 Task: Find the repository "javascript" with the type "Private".
Action: Mouse moved to (1264, 98)
Screenshot: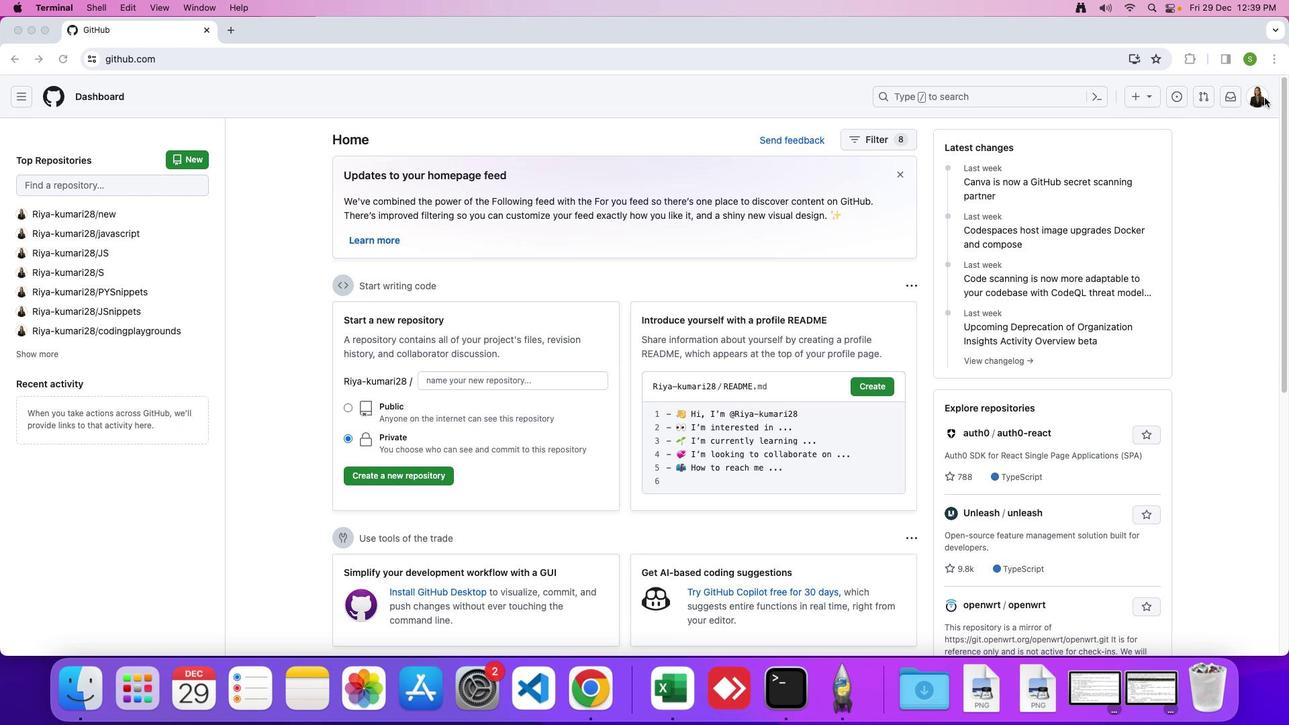 
Action: Mouse pressed left at (1264, 98)
Screenshot: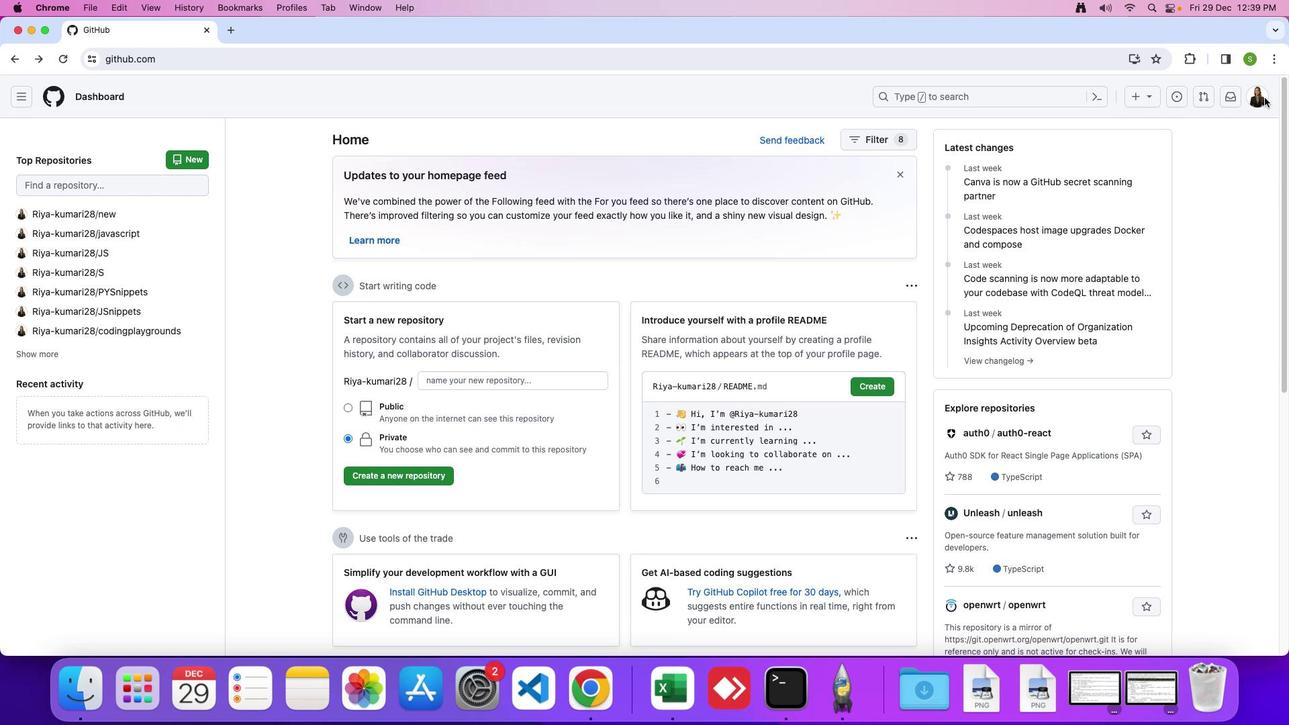 
Action: Mouse pressed left at (1264, 98)
Screenshot: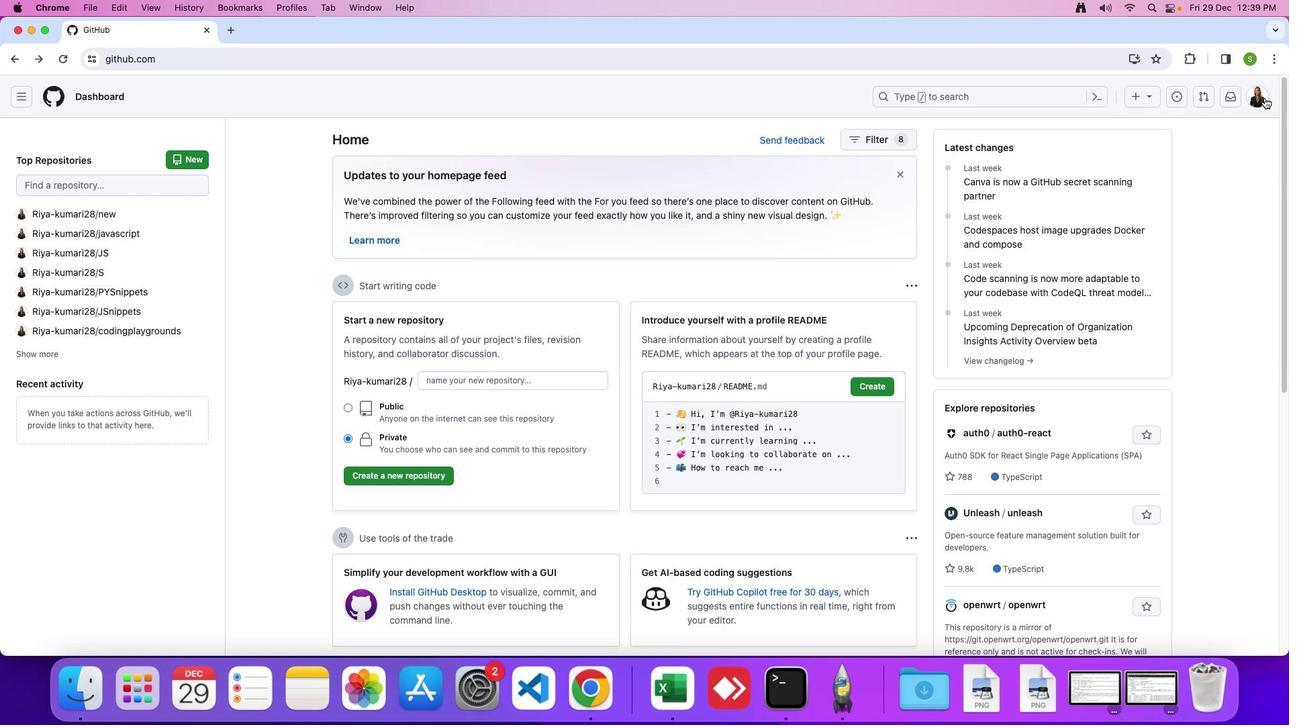 
Action: Mouse moved to (1164, 217)
Screenshot: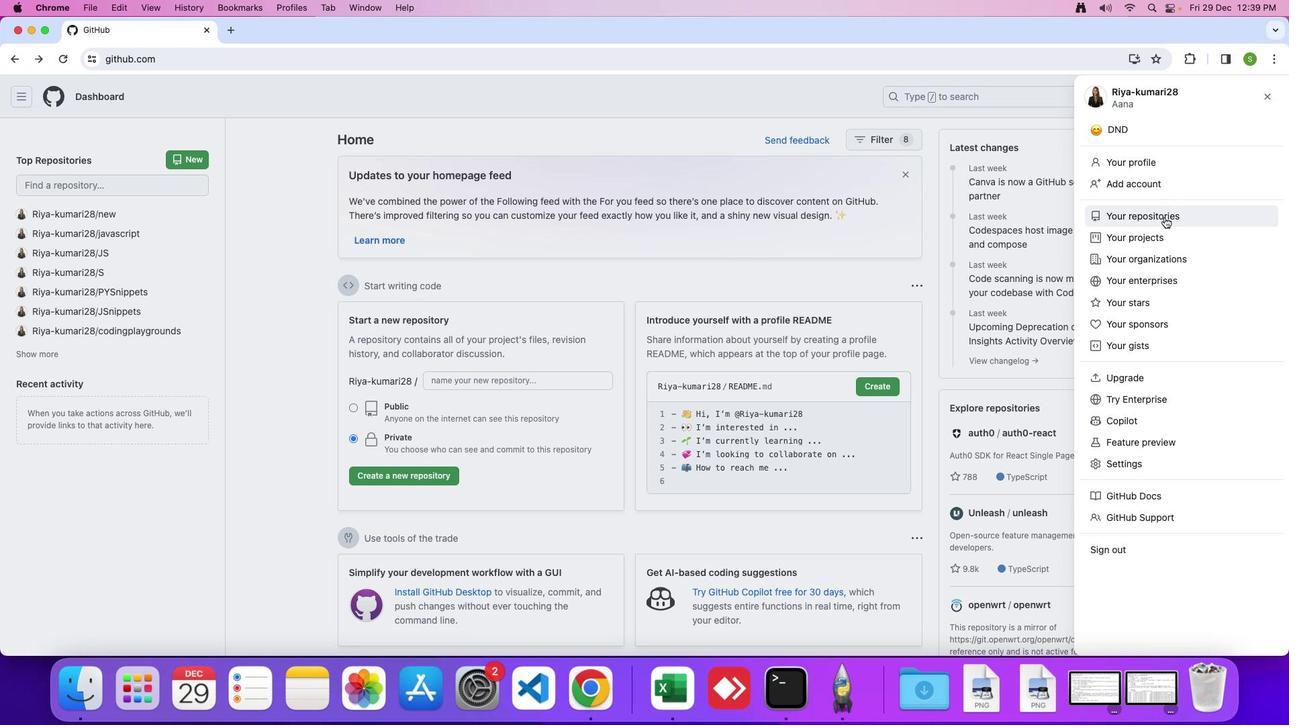 
Action: Mouse pressed left at (1164, 217)
Screenshot: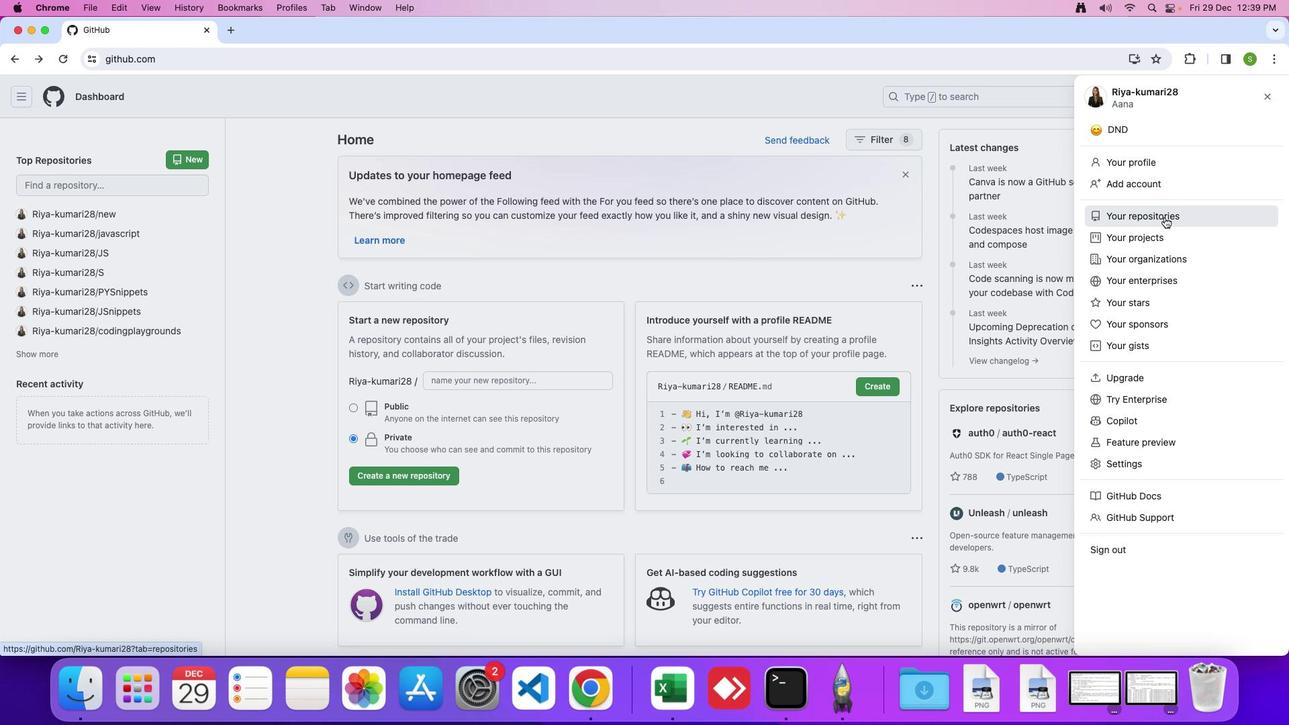 
Action: Mouse moved to (675, 174)
Screenshot: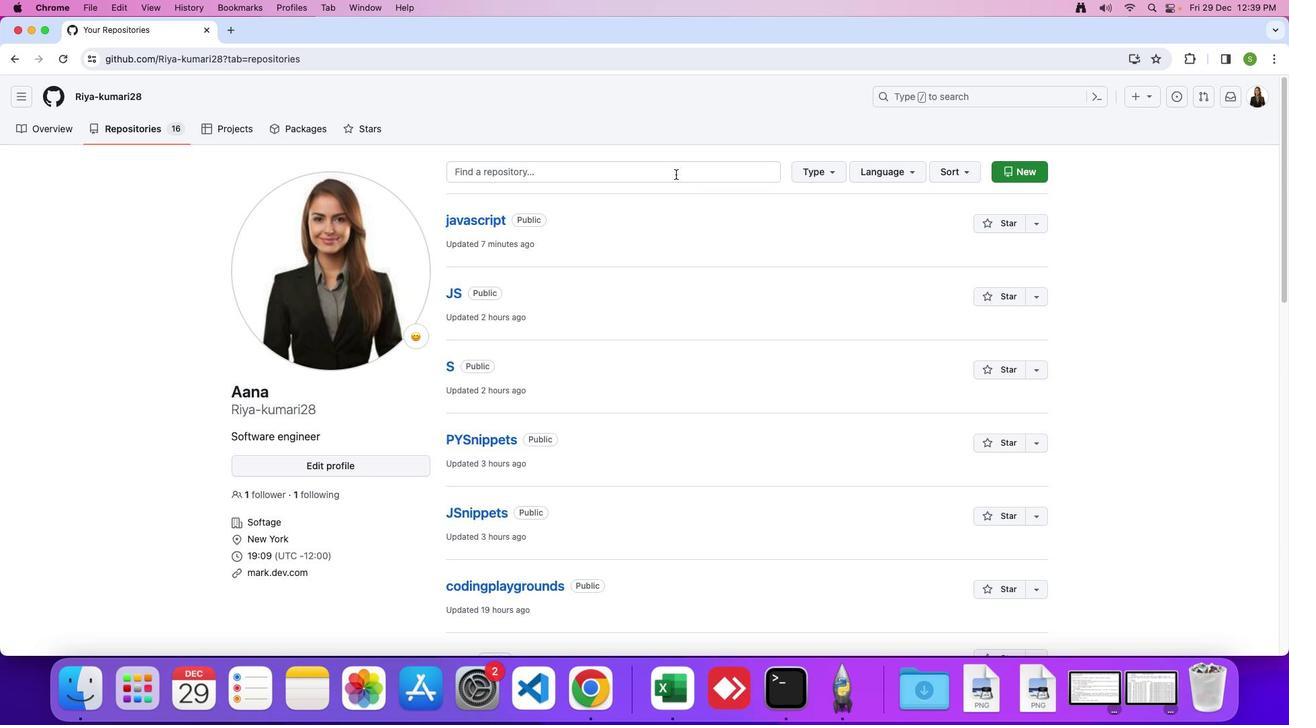
Action: Mouse pressed left at (675, 174)
Screenshot: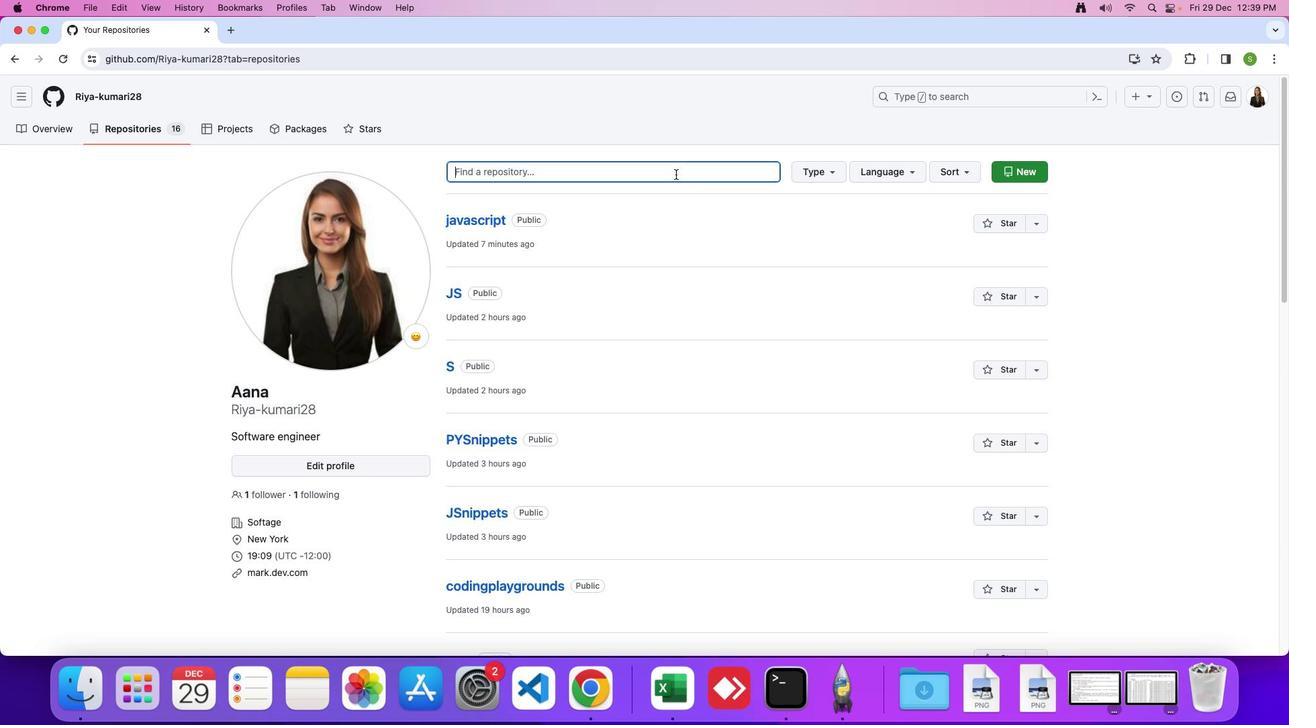 
Action: Key pressed Key.caps_lock'j''a''v''a''s''c''r''i''p''t'
Screenshot: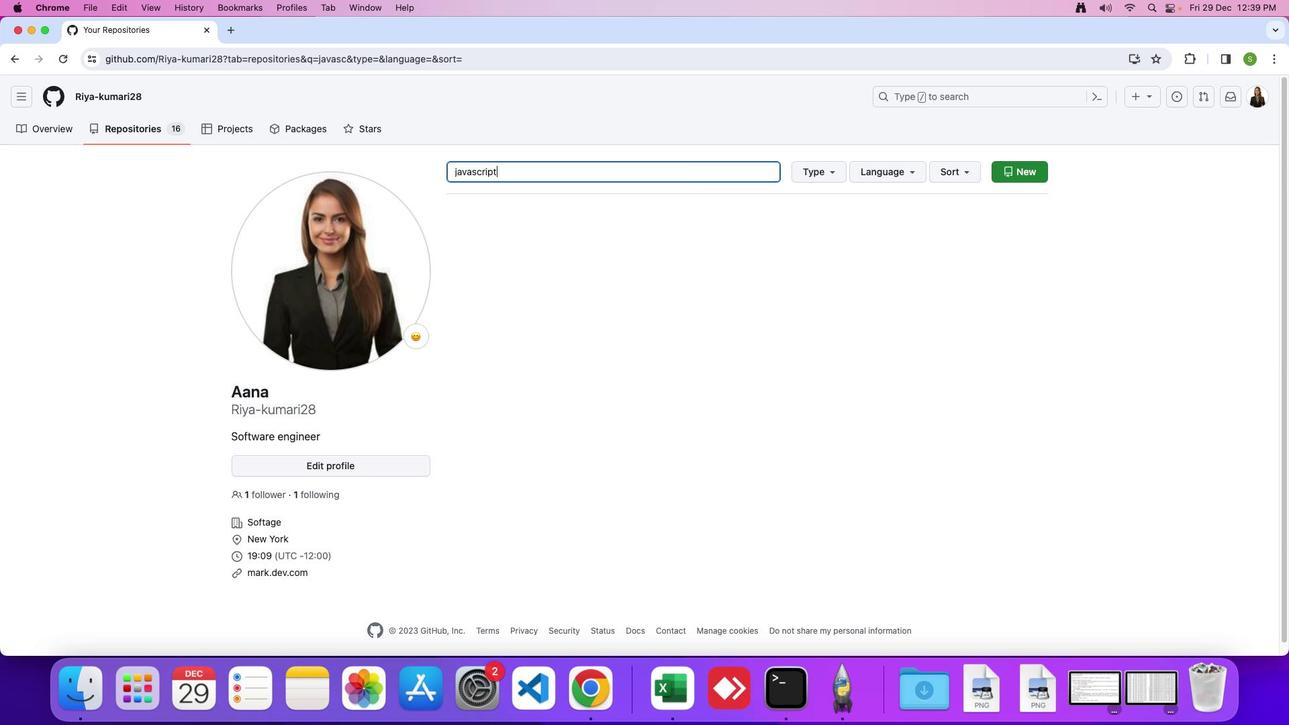 
Action: Mouse moved to (836, 171)
Screenshot: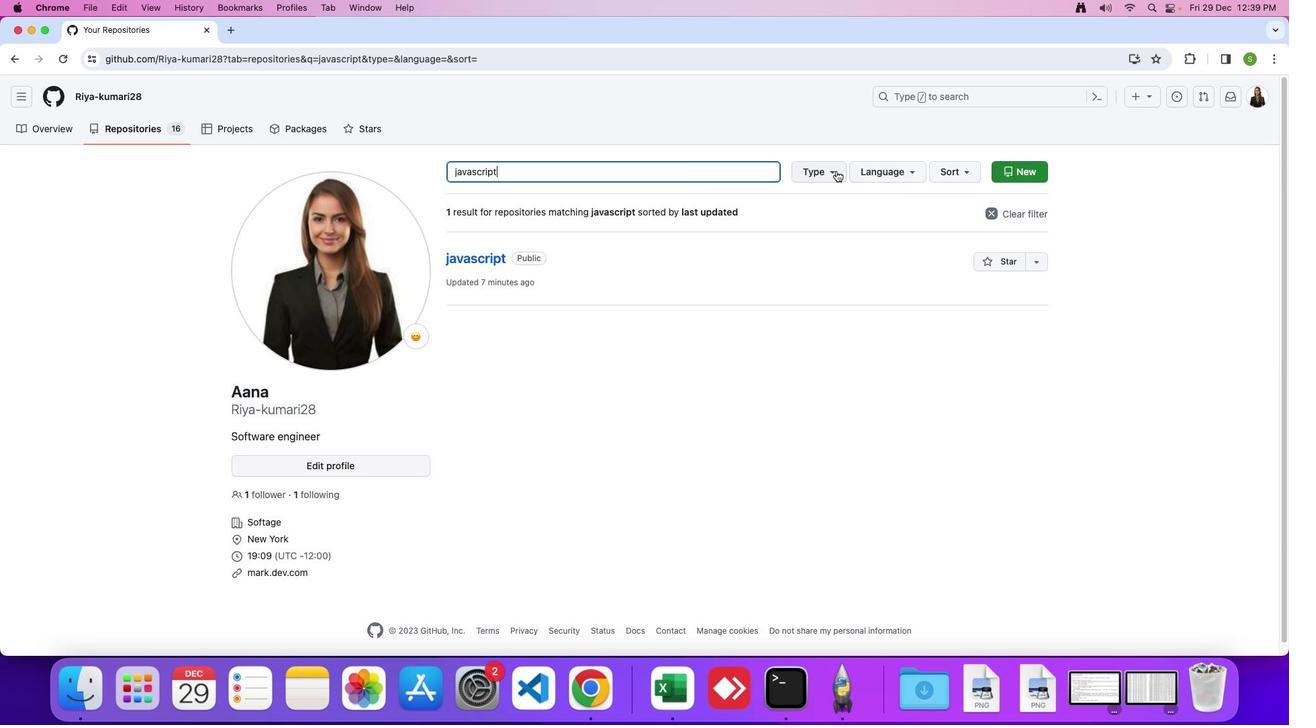 
Action: Mouse pressed left at (836, 171)
Screenshot: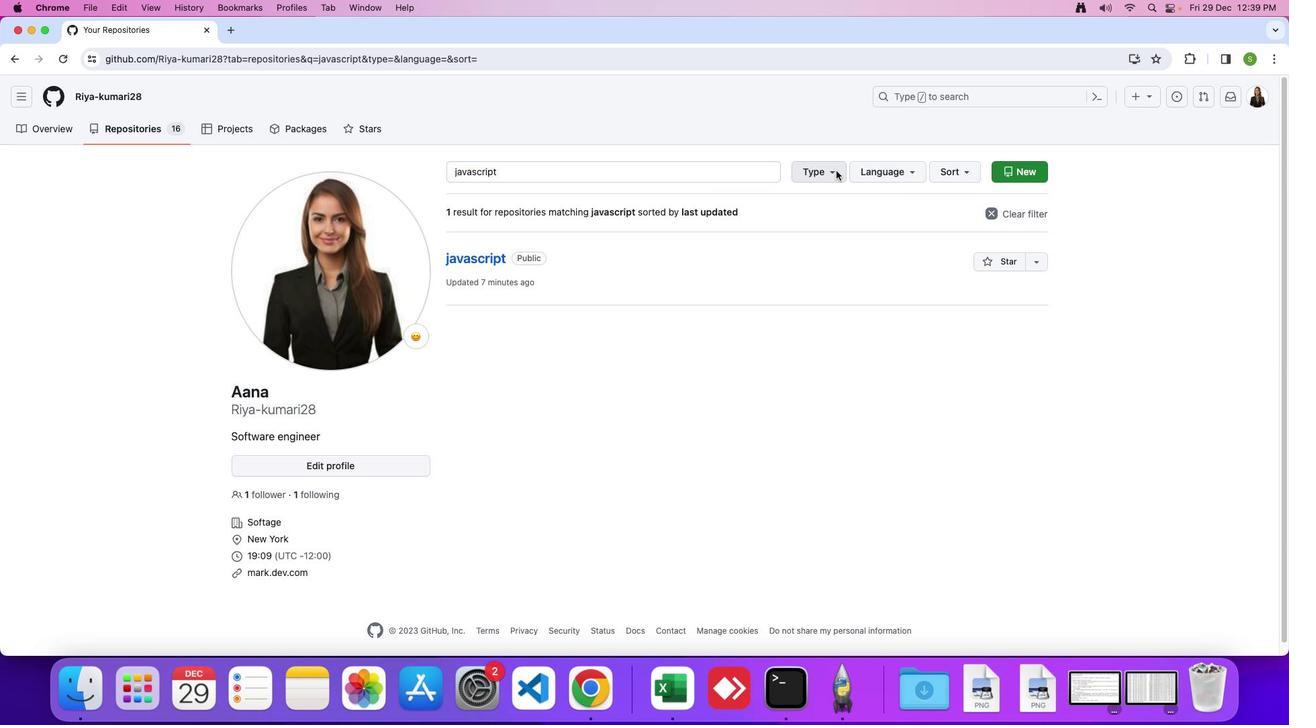 
Action: Mouse moved to (772, 265)
Screenshot: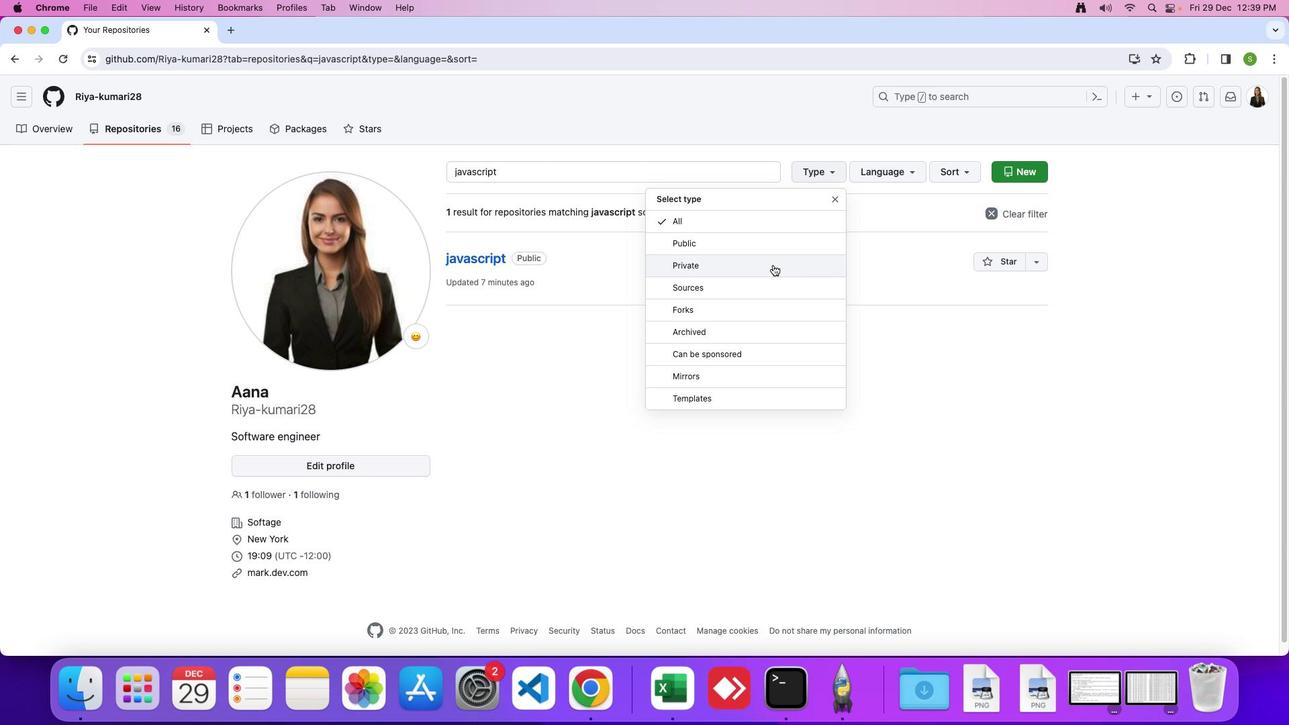 
Action: Mouse pressed left at (772, 265)
Screenshot: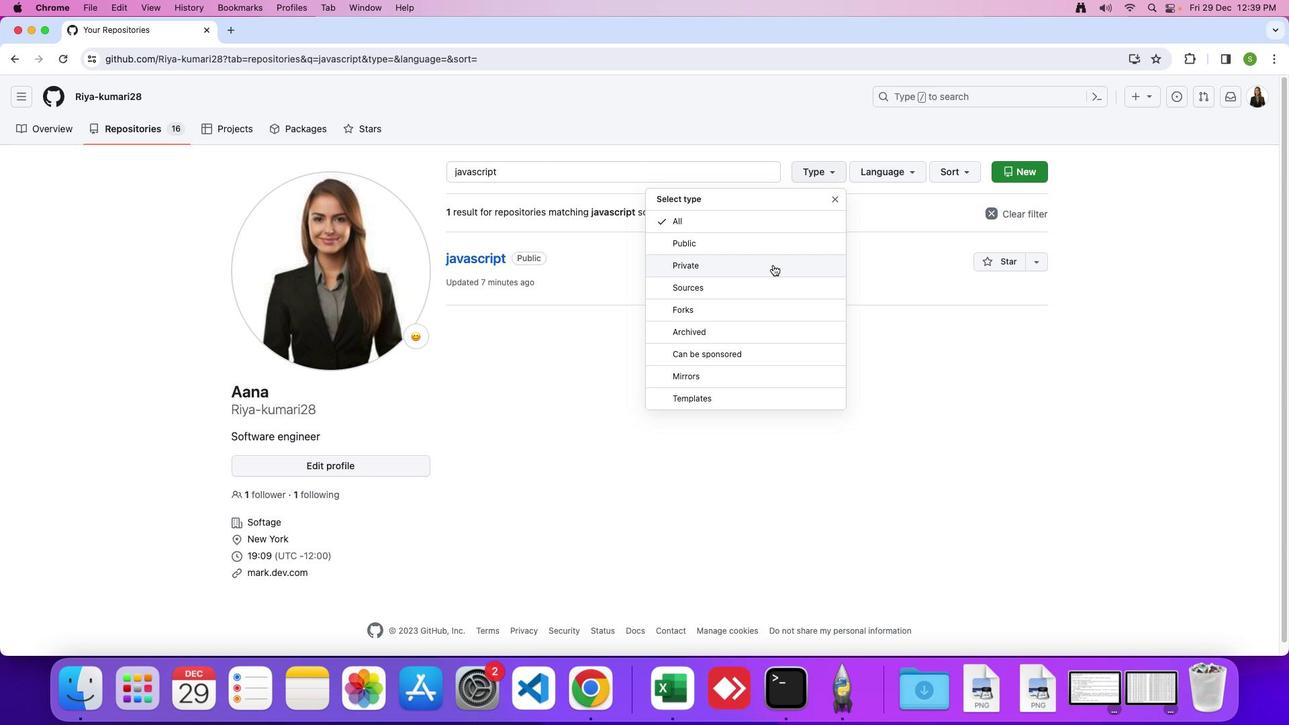 
Action: Mouse moved to (772, 265)
Screenshot: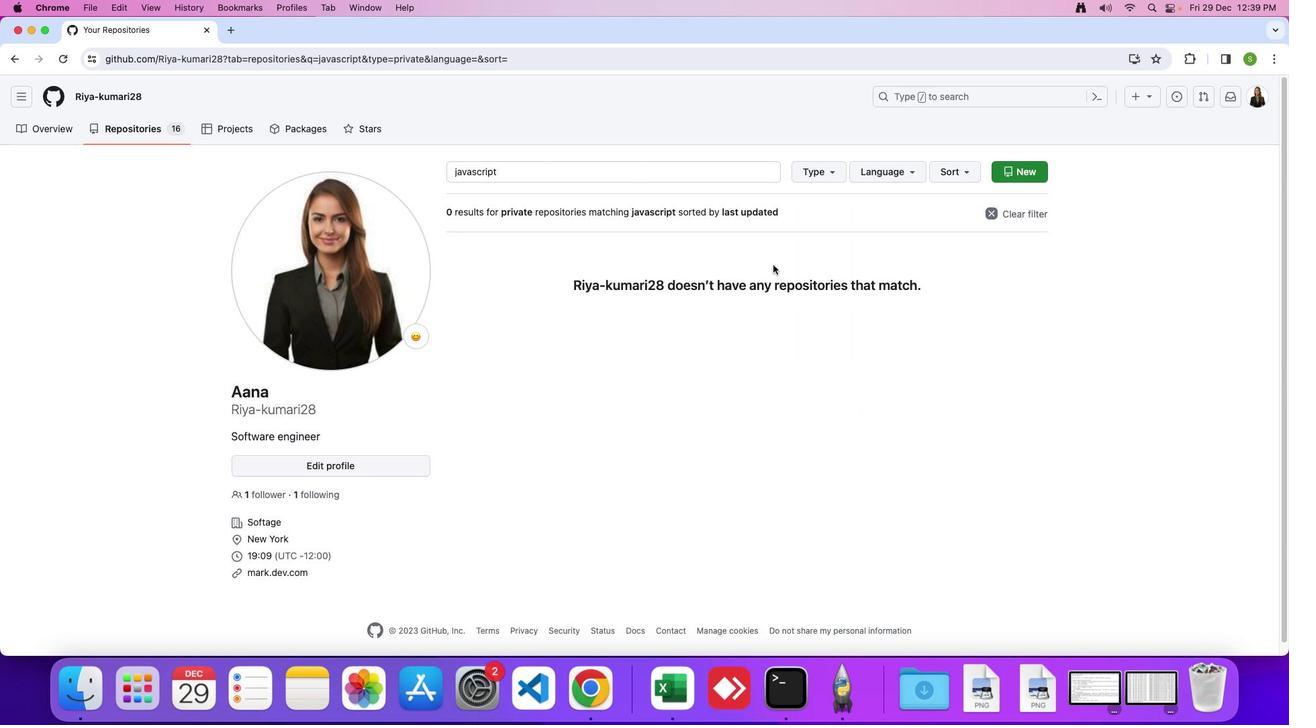 
